 Task: Explore the satellite view of the San Andreas Fault in California.
Action: Mouse moved to (117, 112)
Screenshot: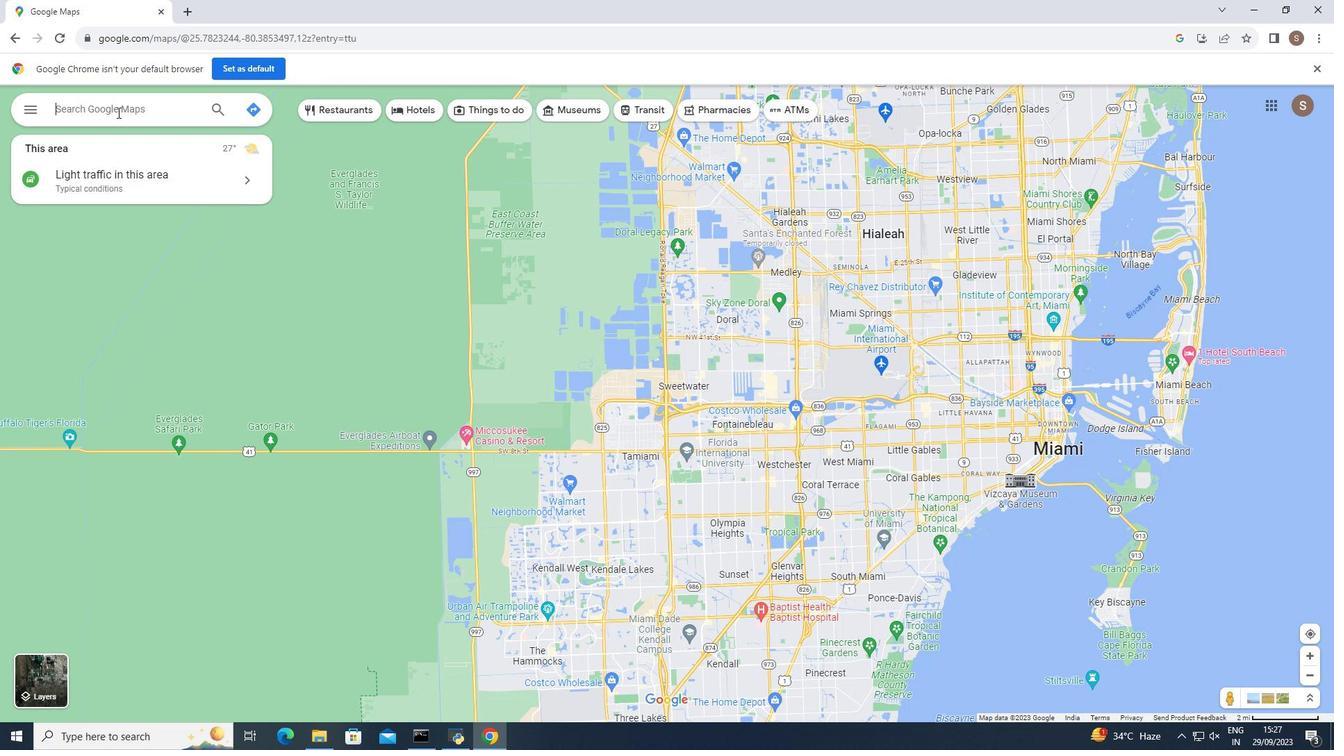 
Action: Mouse pressed left at (117, 112)
Screenshot: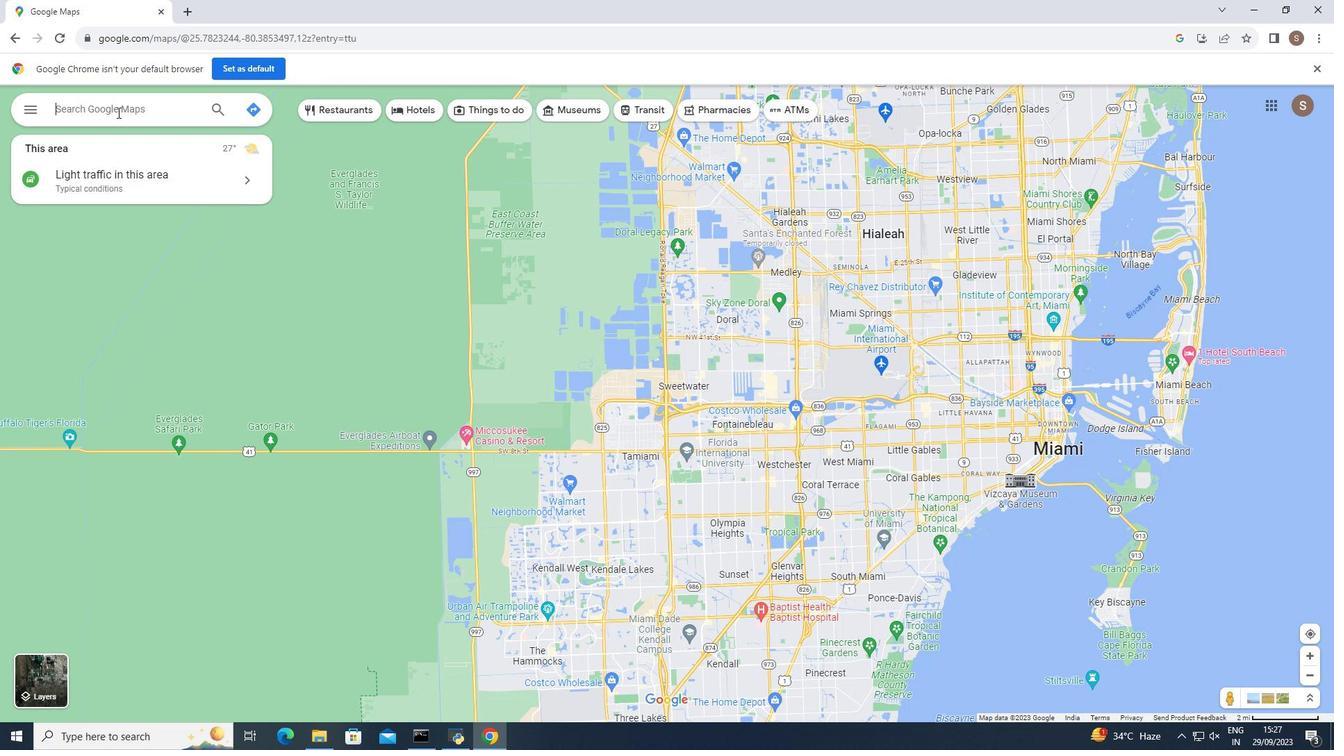 
Action: Mouse moved to (118, 112)
Screenshot: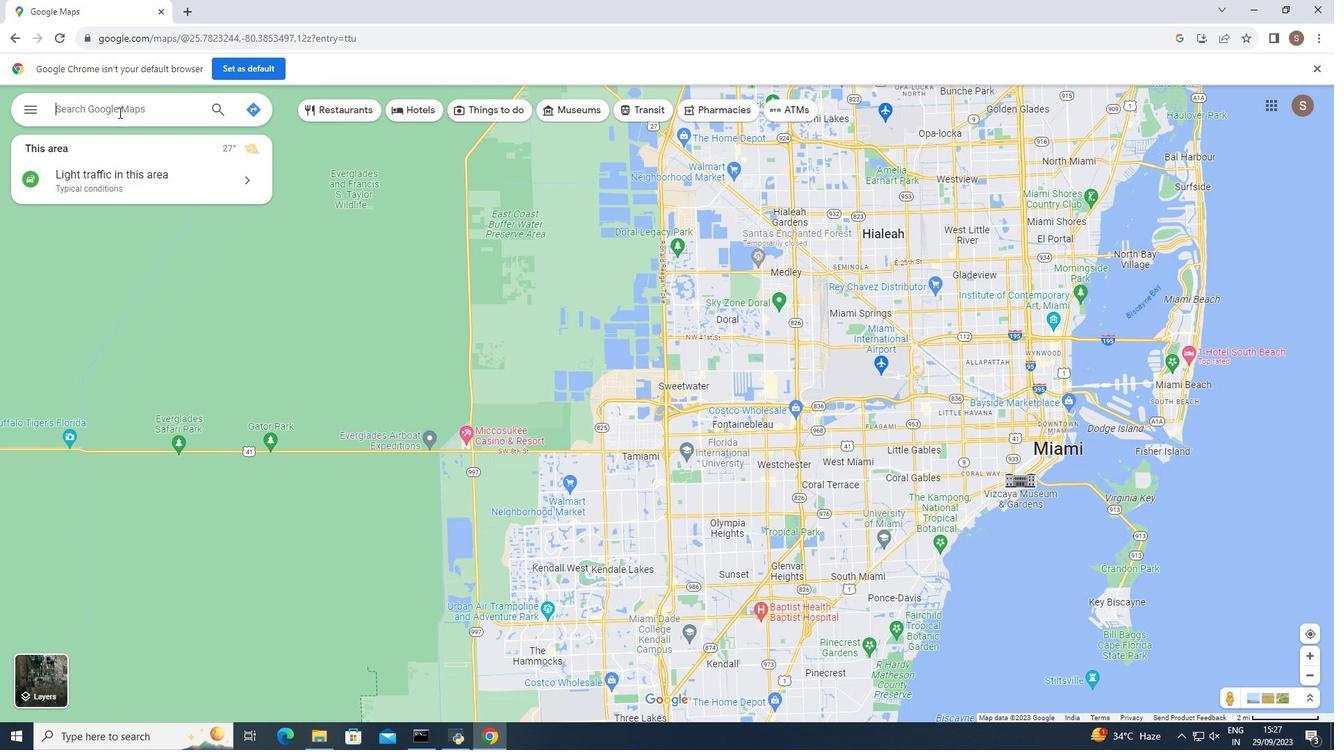 
Action: Key pressed california
Screenshot: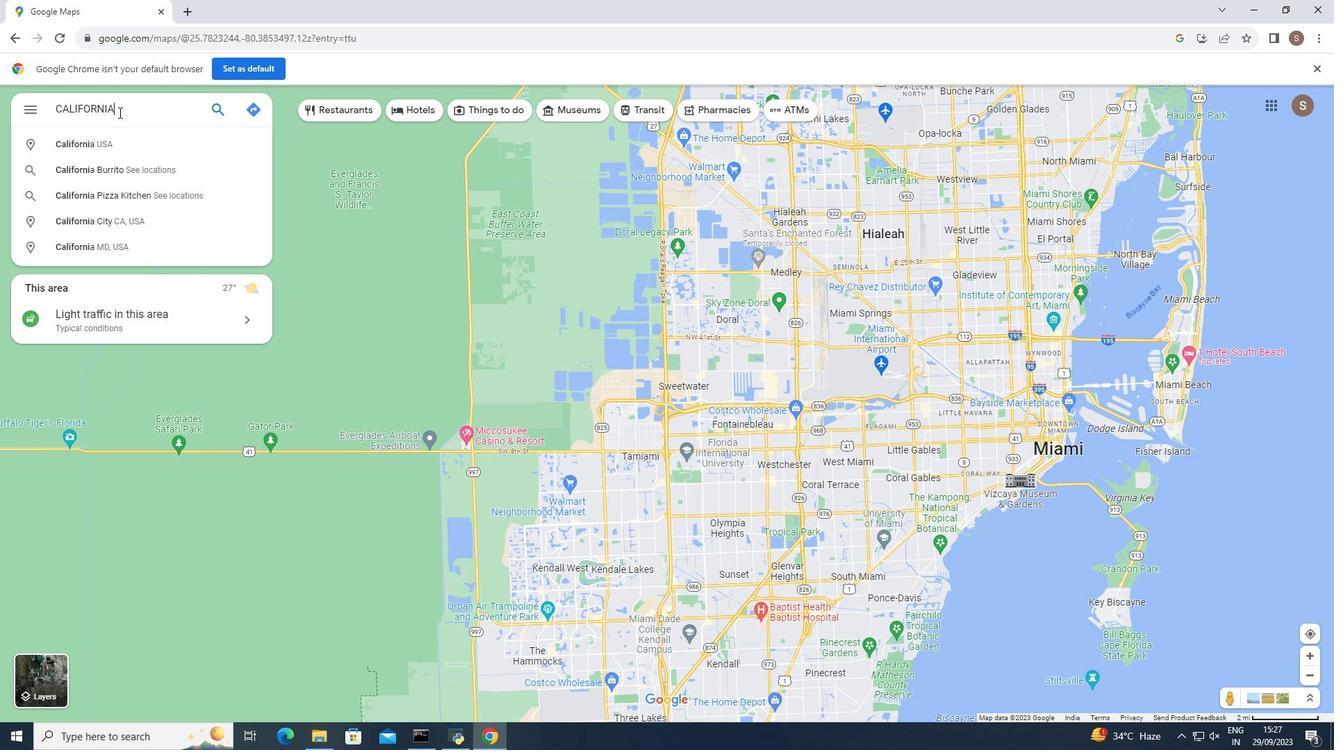 
Action: Mouse moved to (100, 143)
Screenshot: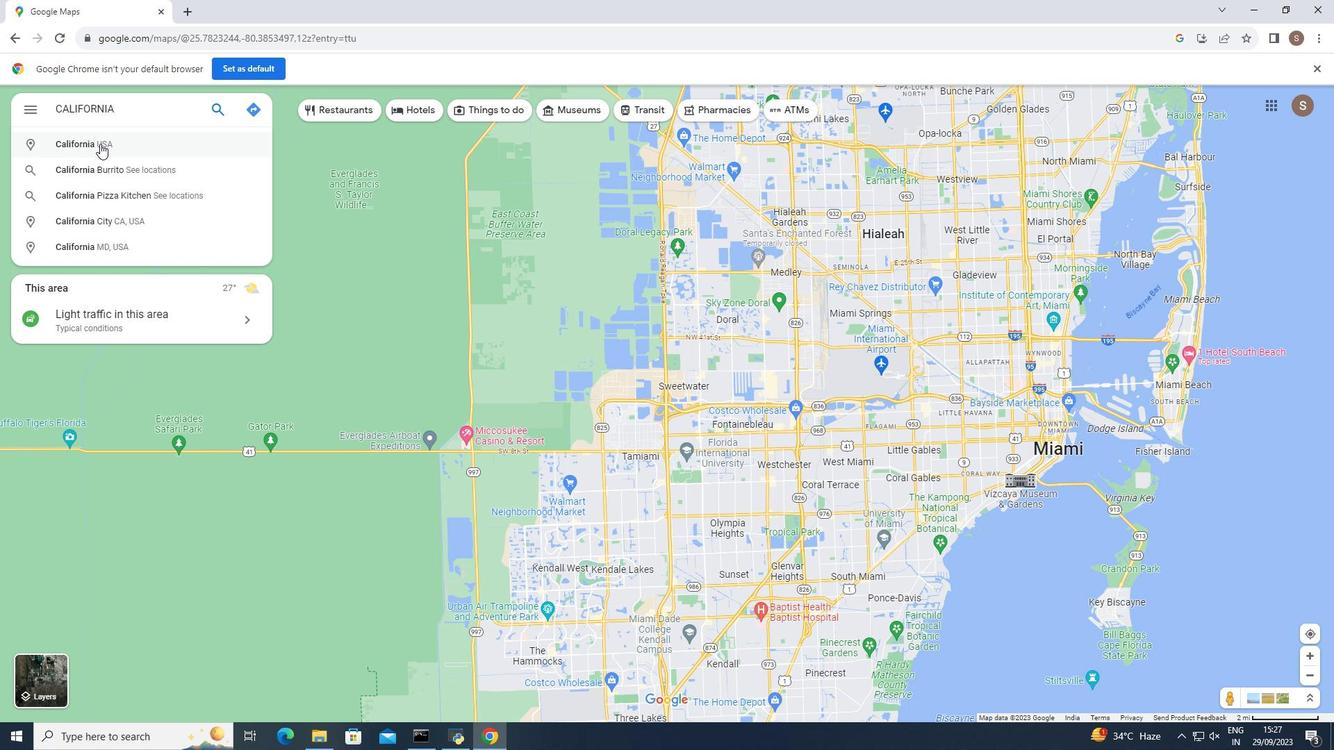 
Action: Mouse pressed left at (100, 143)
Screenshot: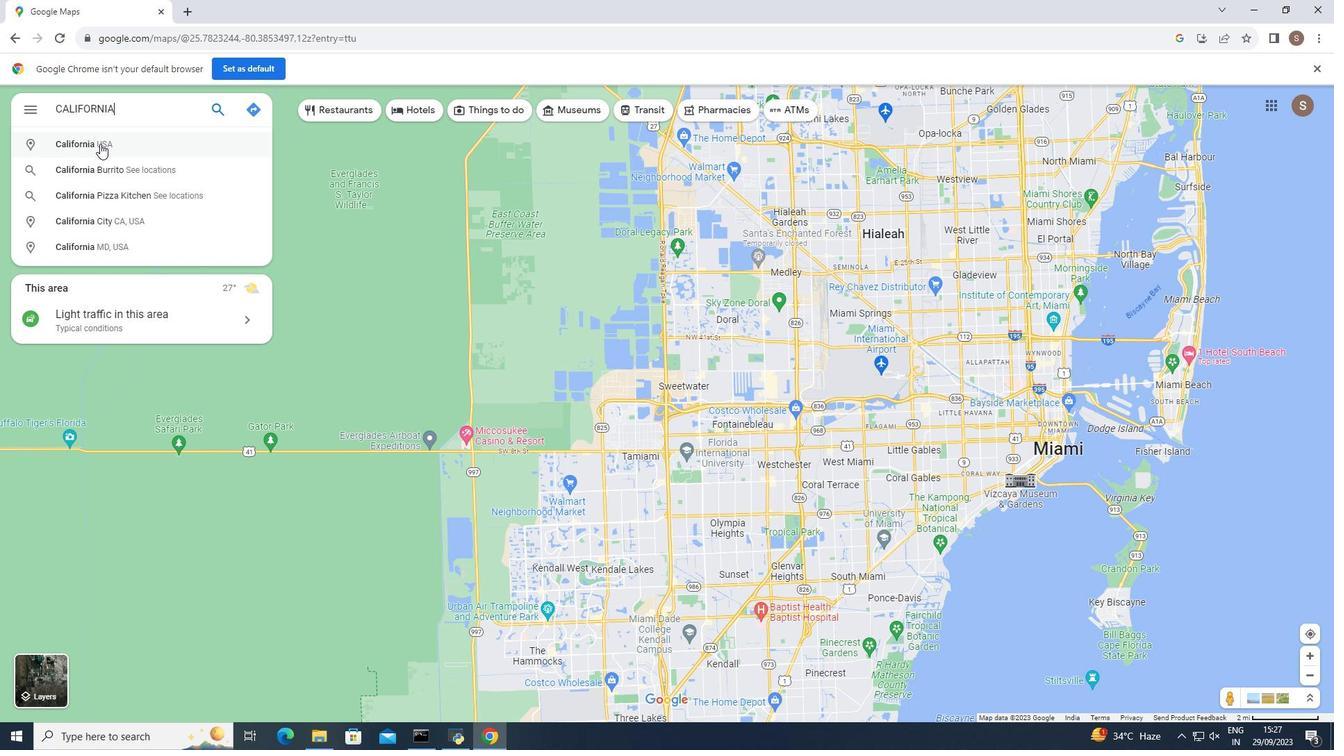 
Action: Mouse moved to (59, 107)
Screenshot: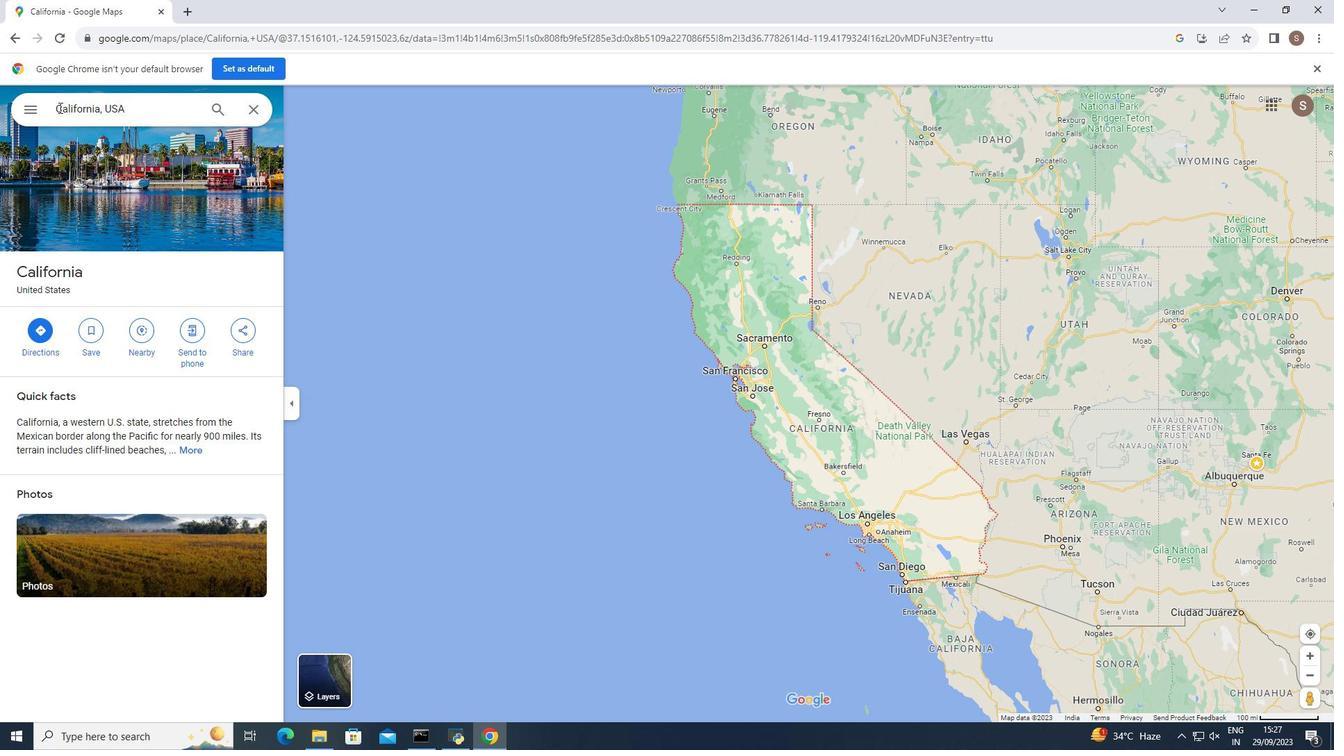 
Action: Mouse pressed left at (59, 107)
Screenshot: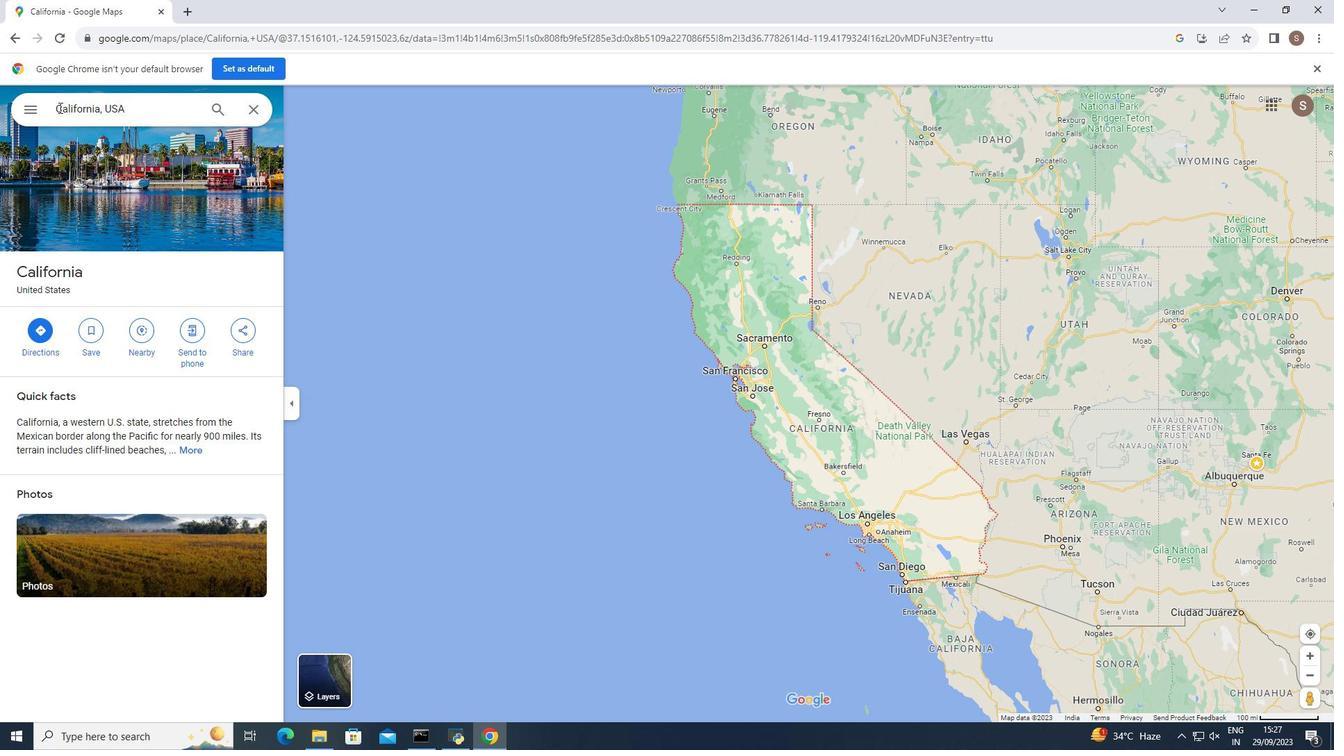 
Action: Mouse moved to (59, 111)
Screenshot: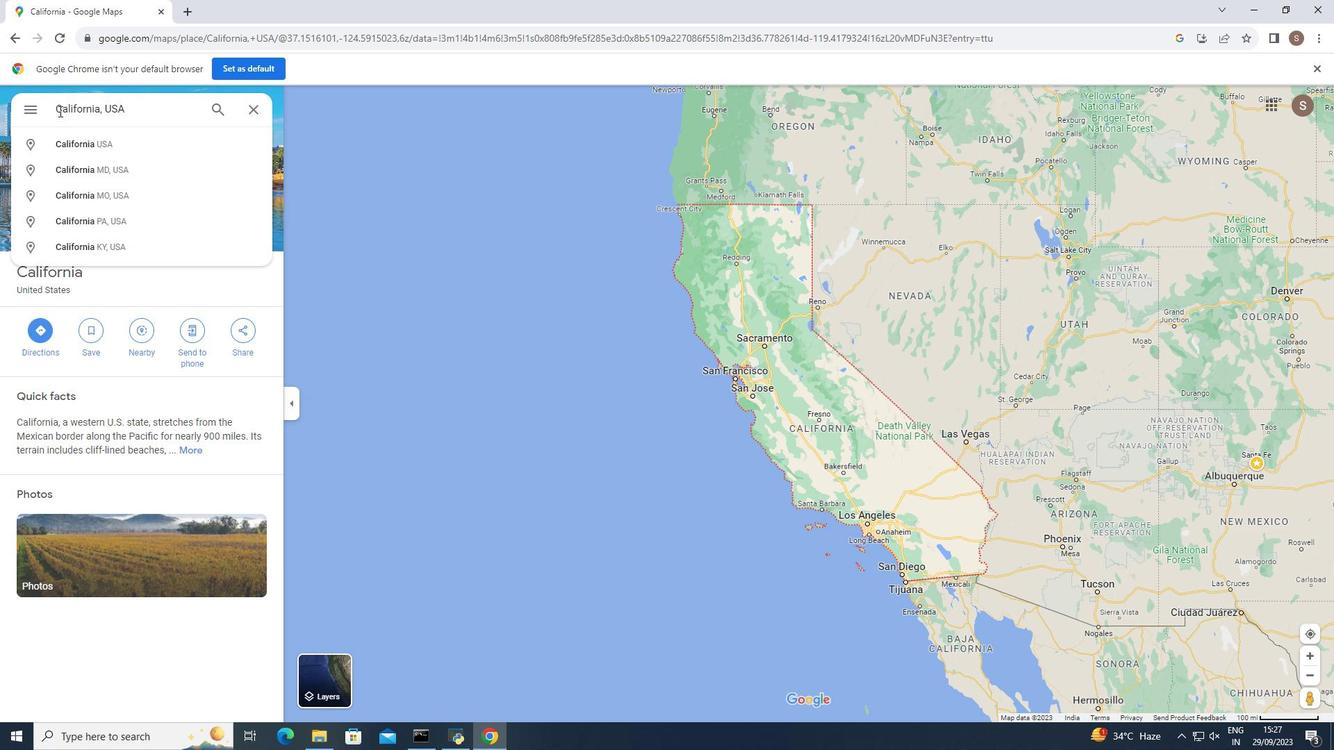 
Action: Key pressed <Key.left><Key.space>san<Key.space>andreas<Key.space>fault<Key.space>in<Key.space>
Screenshot: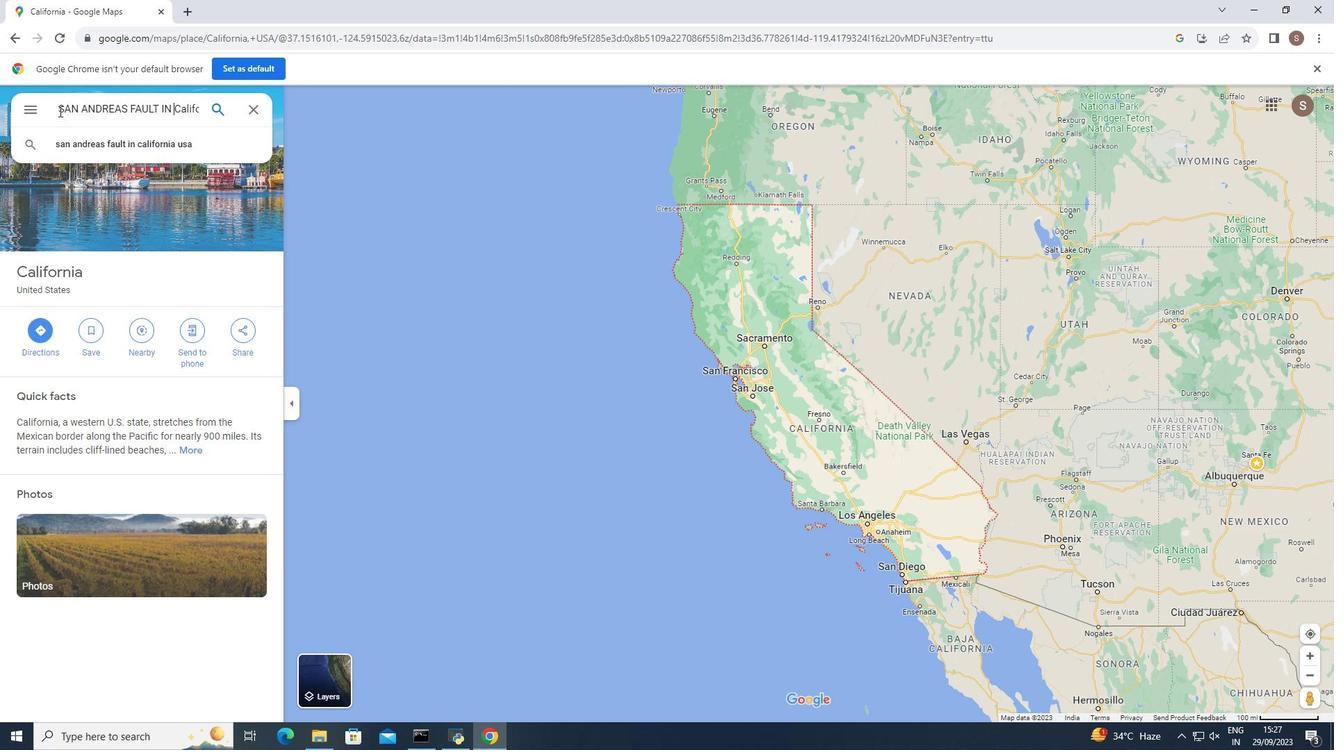 
Action: Mouse moved to (216, 106)
Screenshot: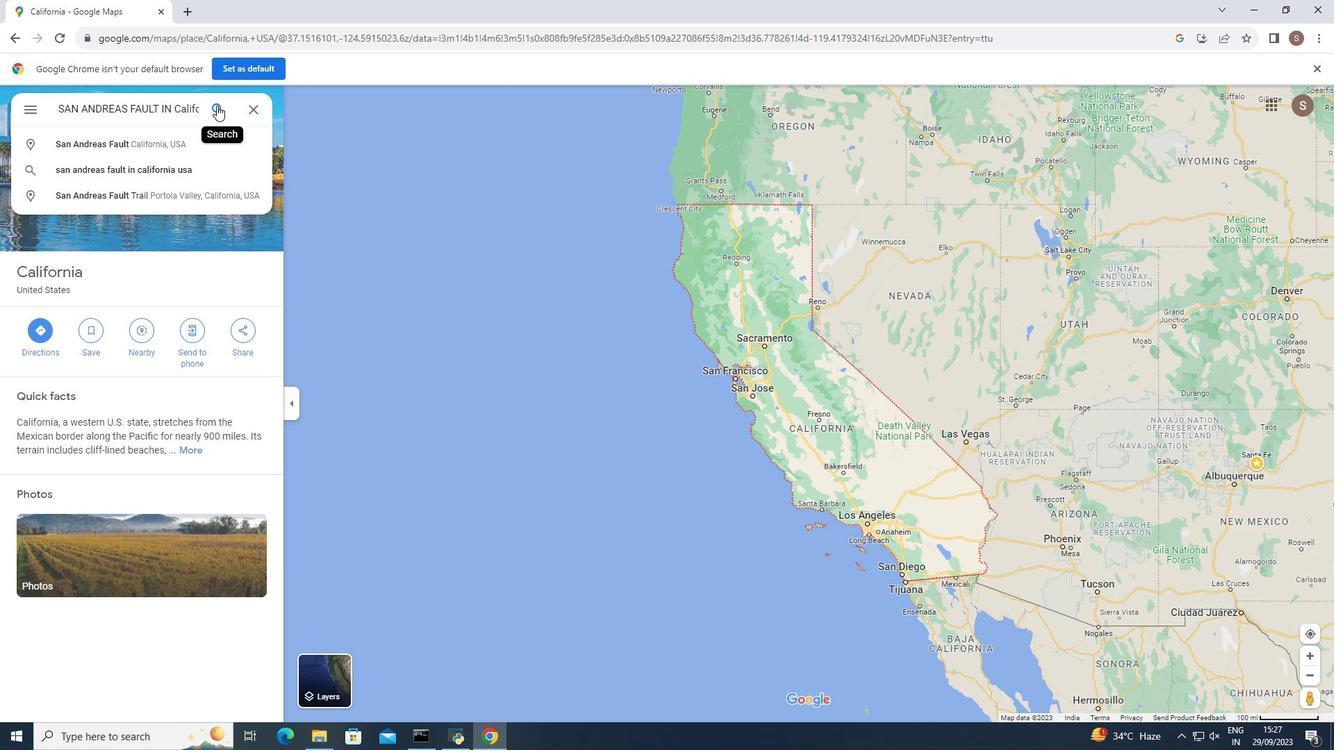 
Action: Mouse pressed left at (216, 106)
Screenshot: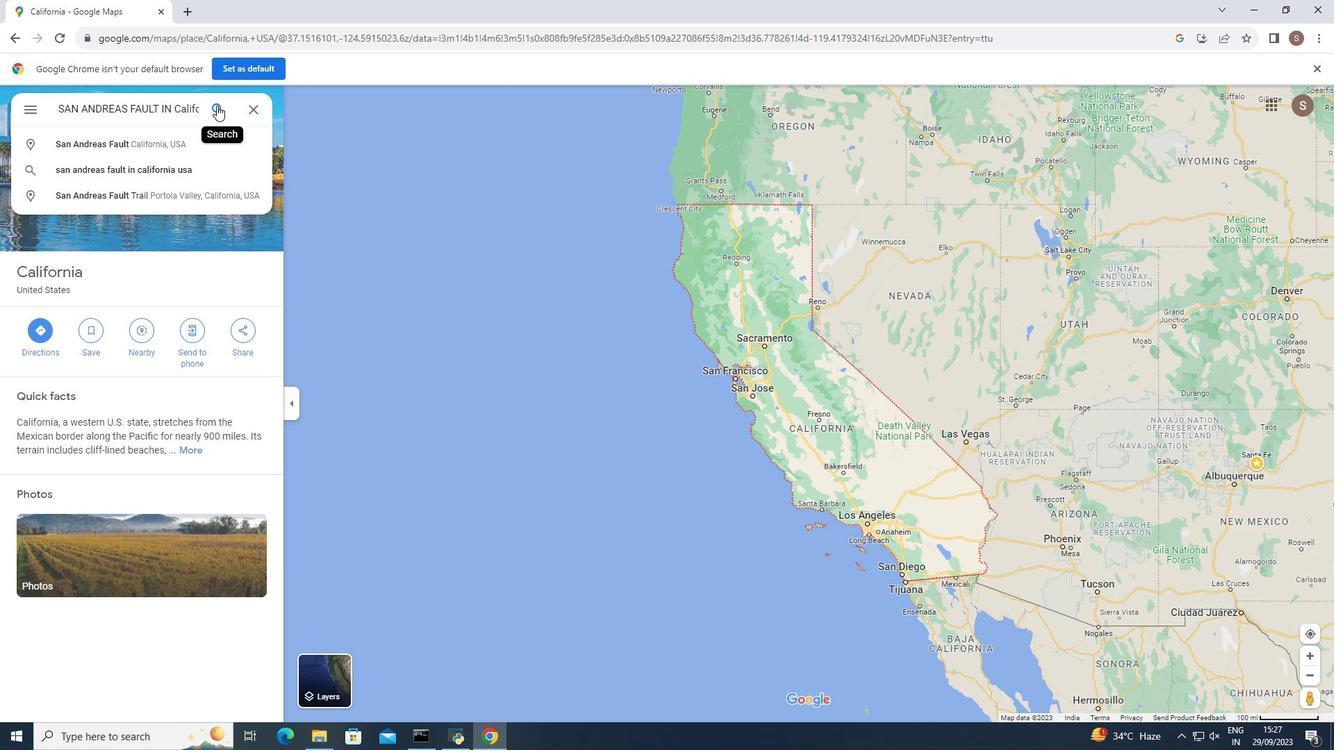 
Action: Mouse moved to (321, 677)
Screenshot: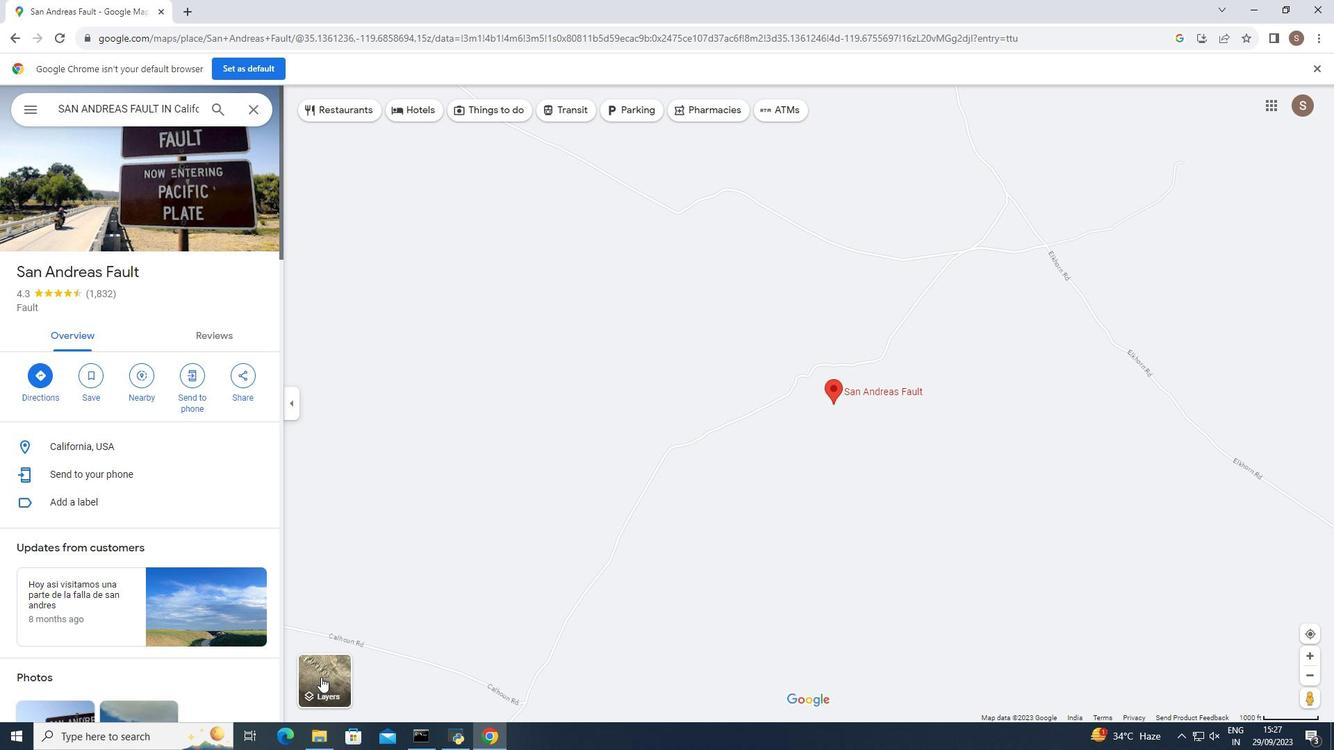 
Action: Mouse pressed left at (321, 677)
Screenshot: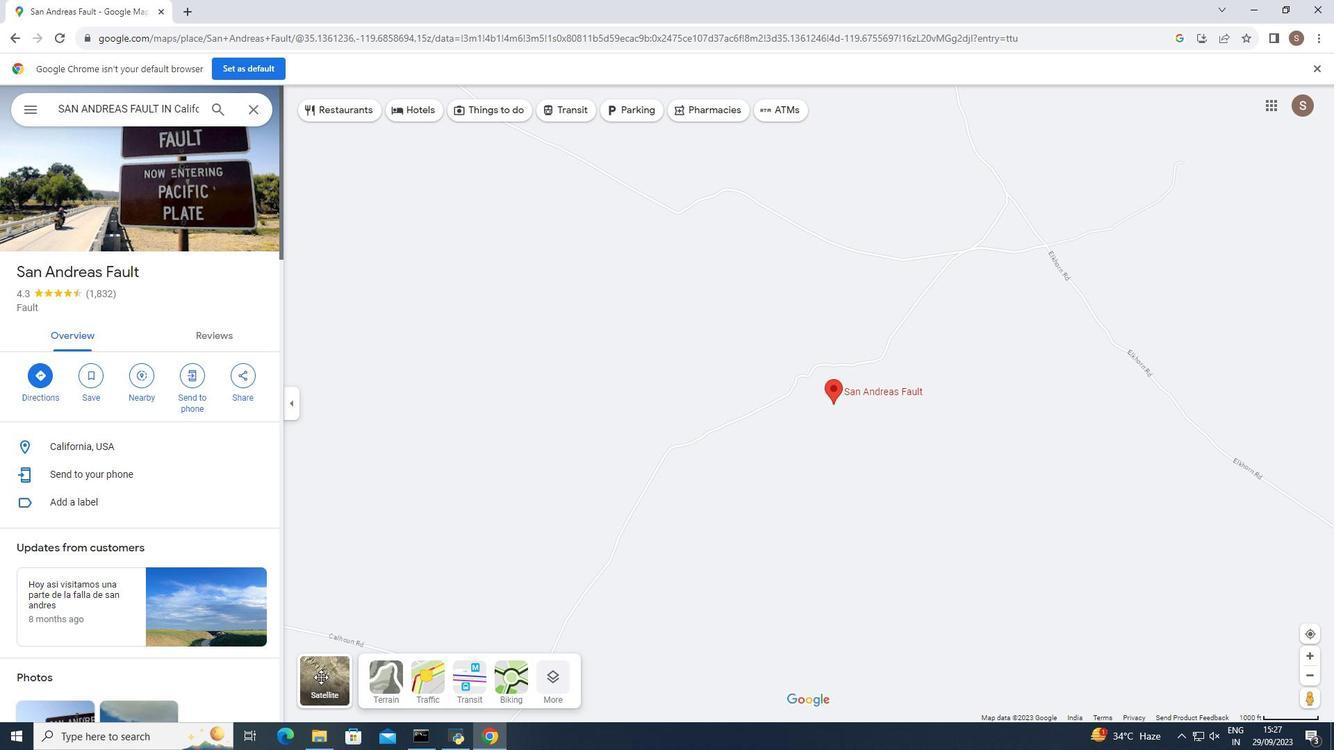 
Action: Mouse moved to (549, 673)
Screenshot: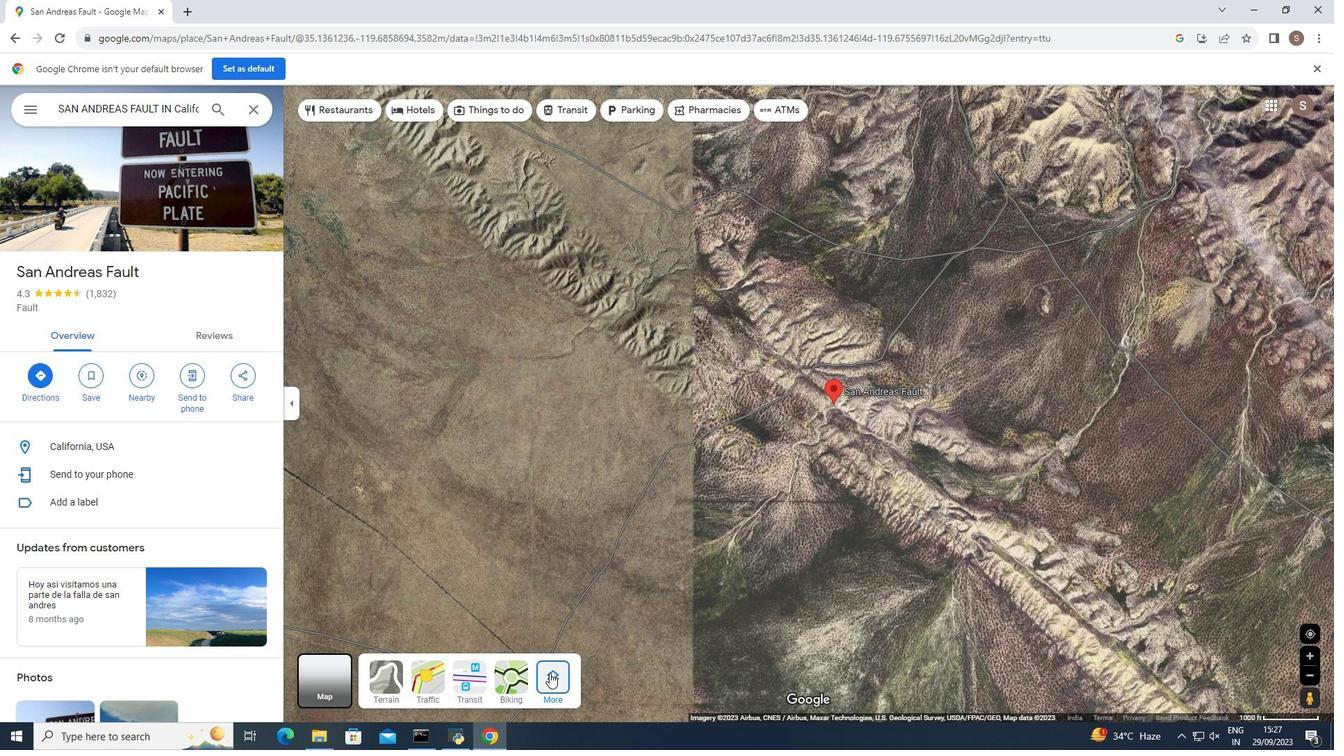 
Action: Mouse pressed left at (549, 673)
Screenshot: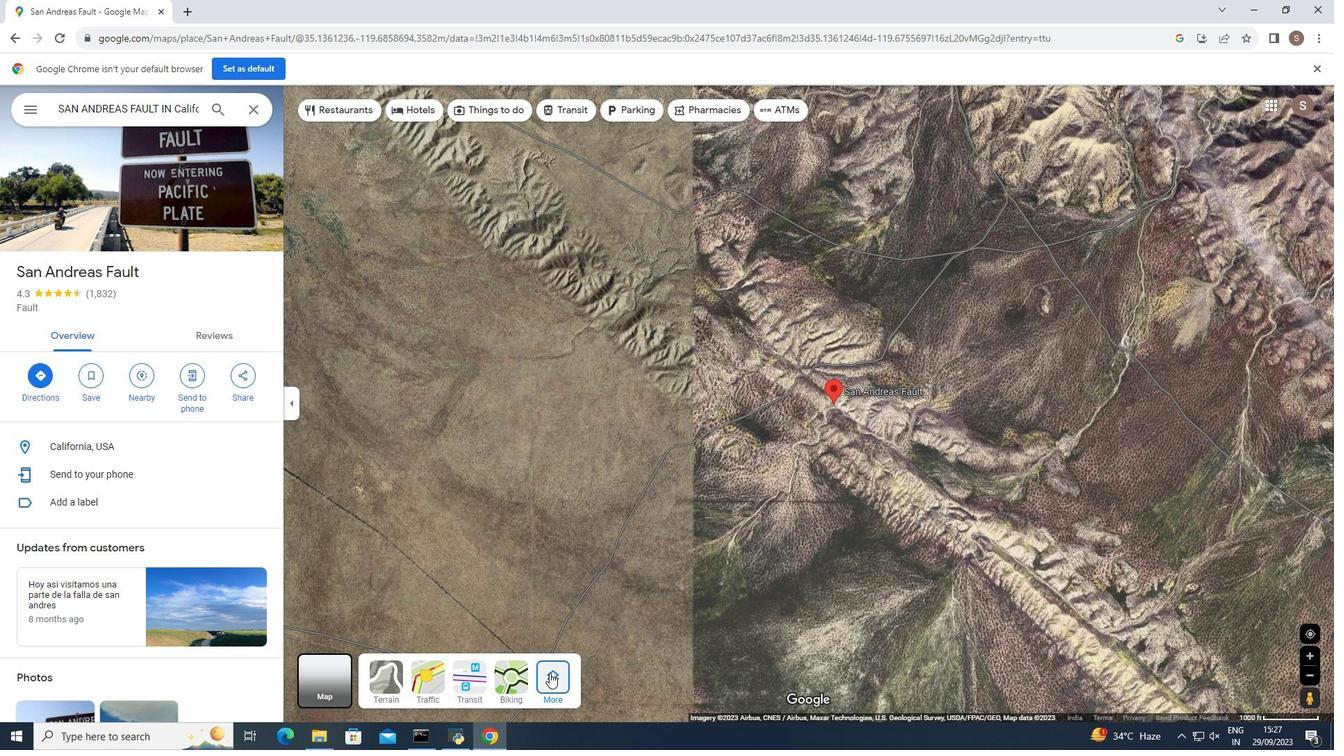 
Action: Mouse moved to (421, 636)
Screenshot: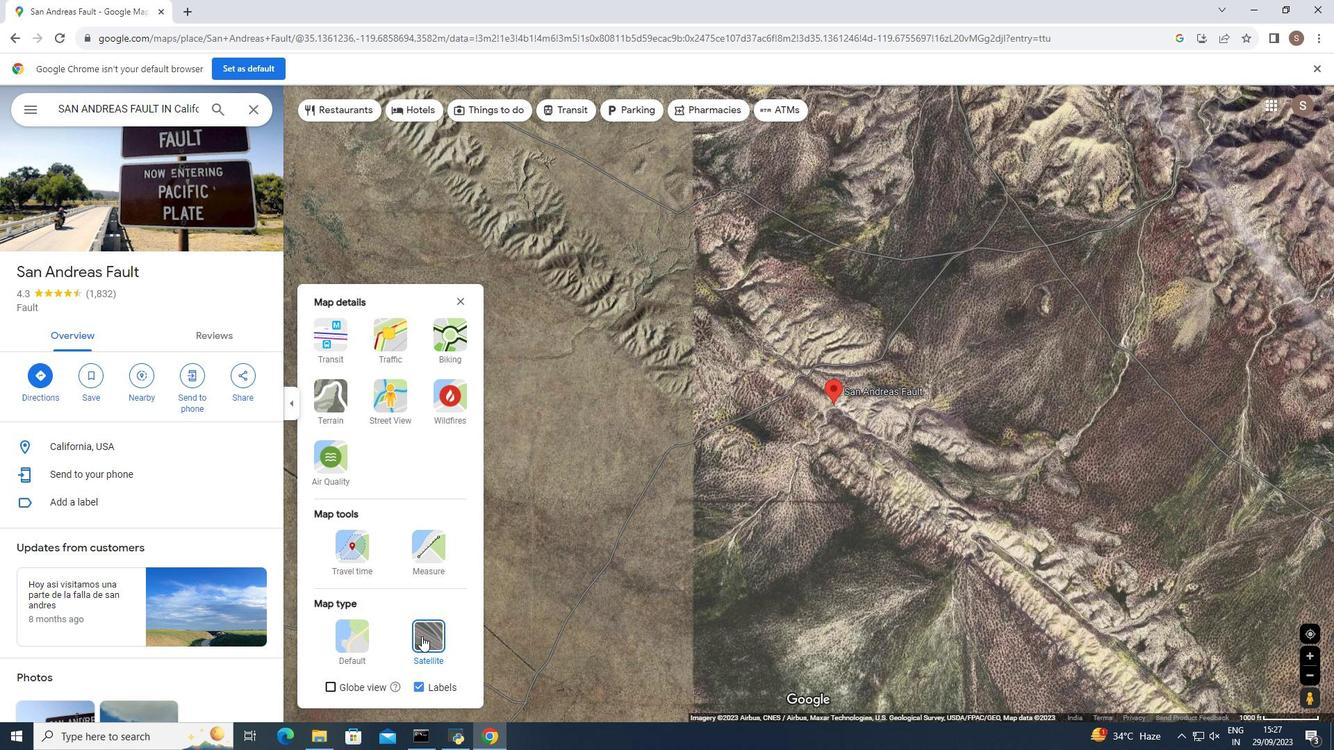 
Action: Mouse pressed left at (421, 636)
Screenshot: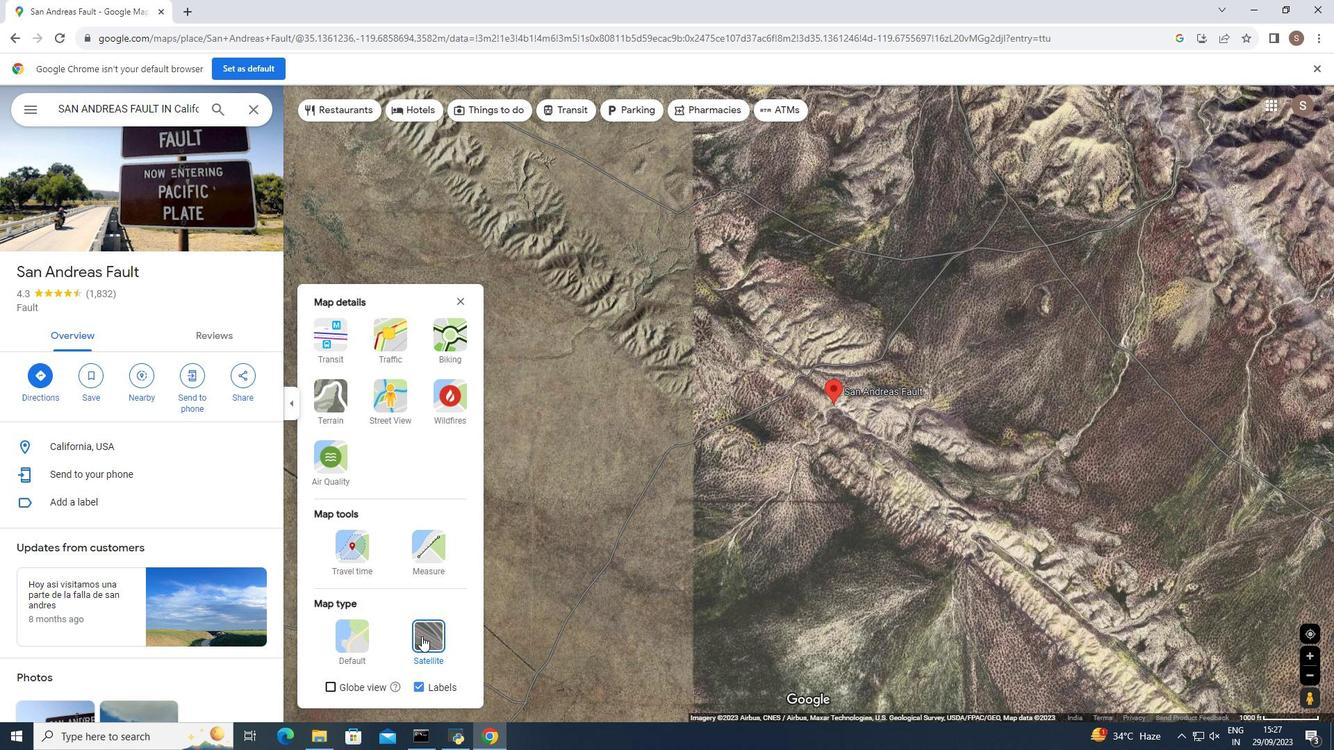 
Action: Mouse moved to (427, 636)
Screenshot: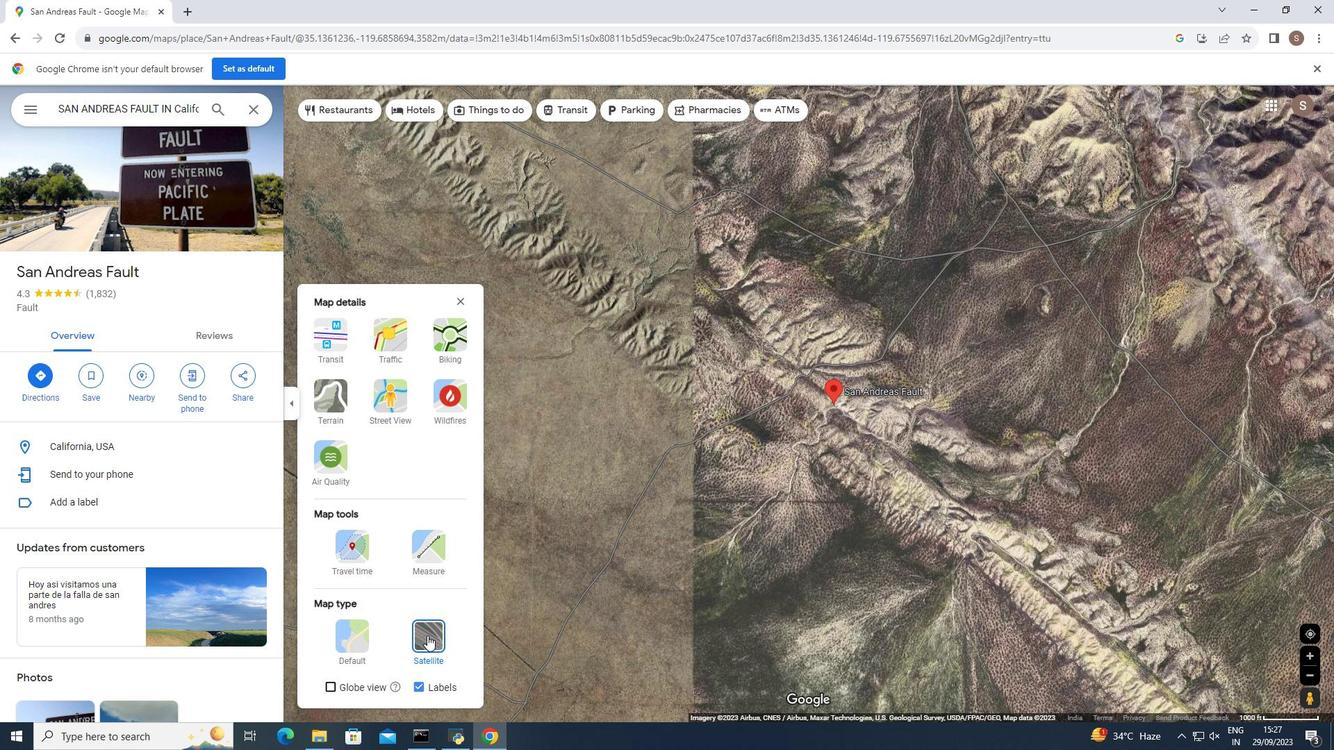 
Action: Mouse pressed left at (427, 636)
Screenshot: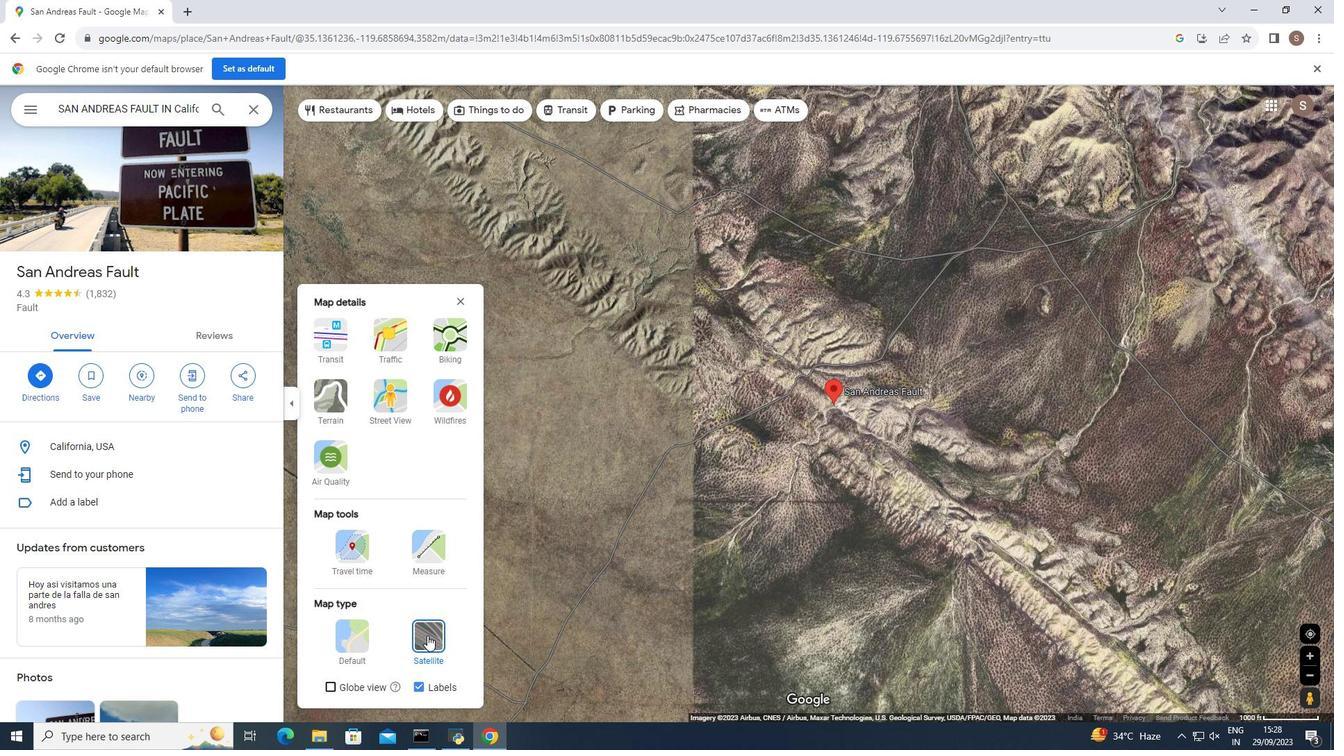 
Action: Mouse moved to (459, 298)
Screenshot: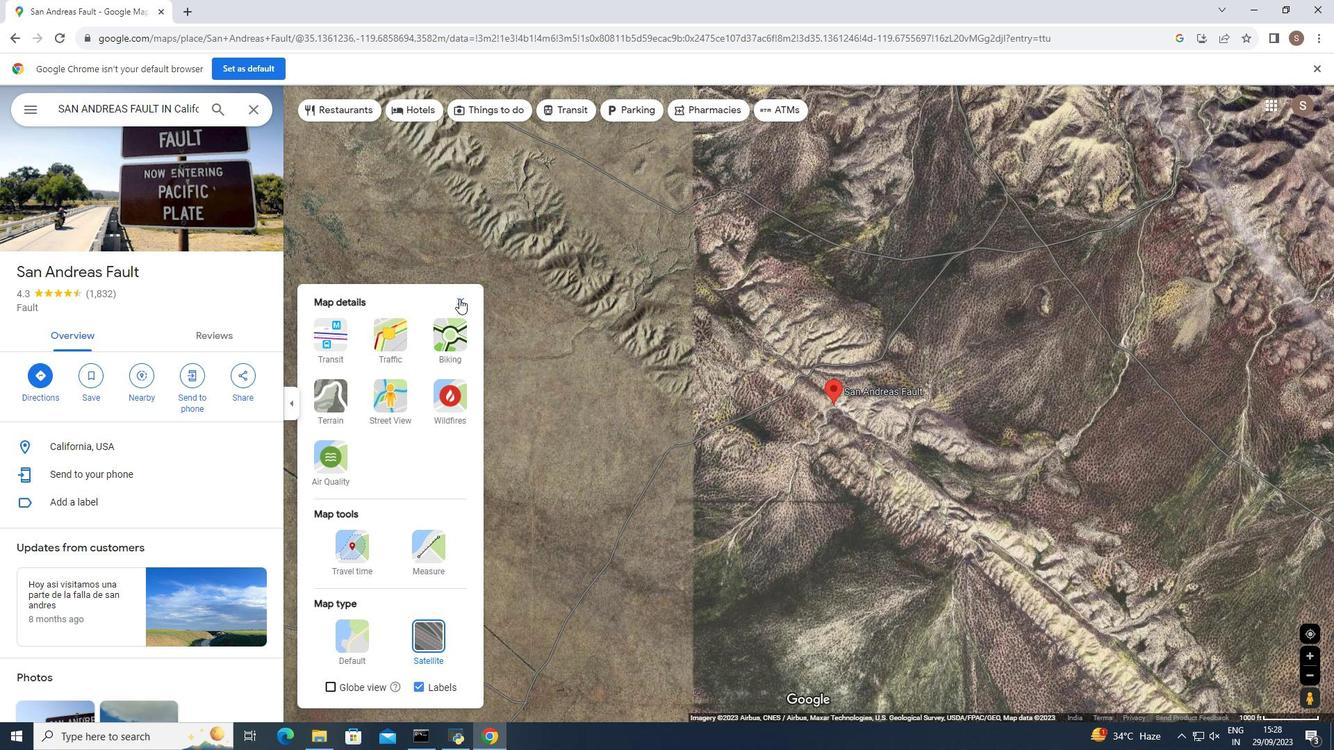 
Action: Mouse pressed left at (459, 298)
Screenshot: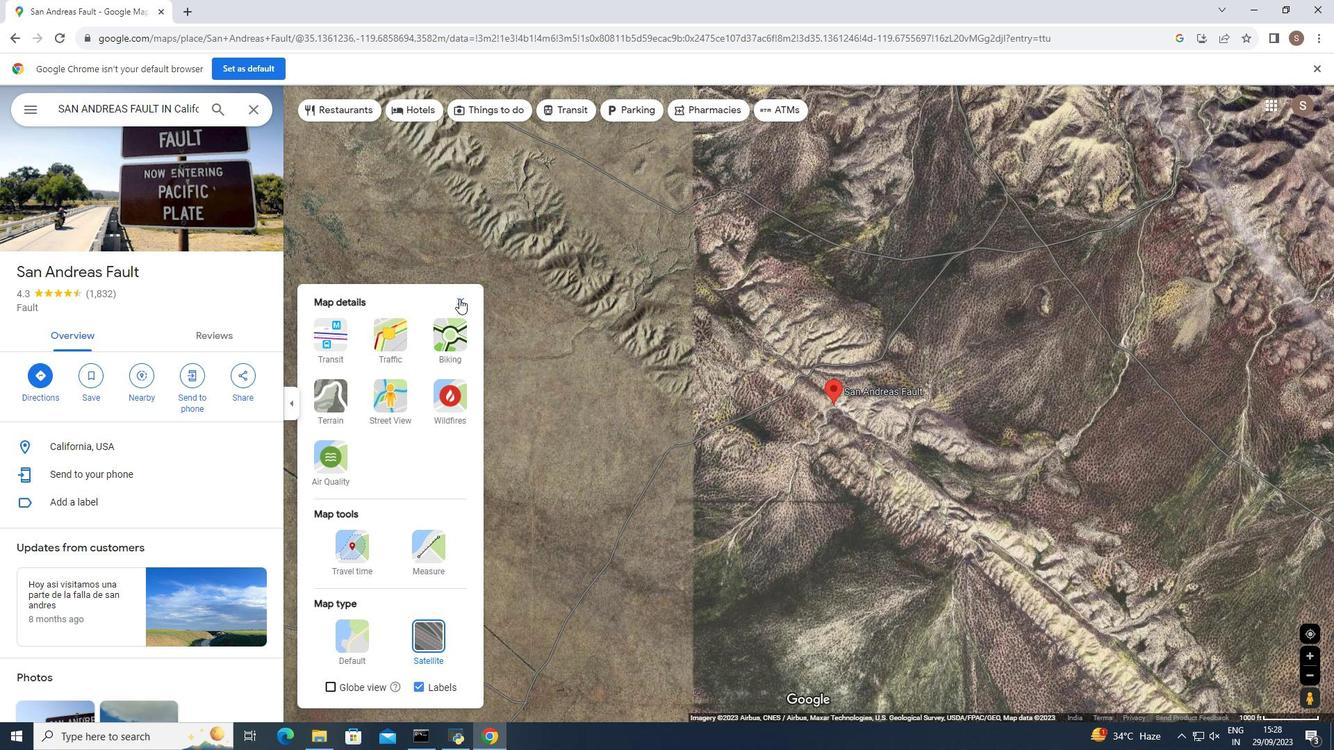 
Action: Mouse moved to (855, 422)
Screenshot: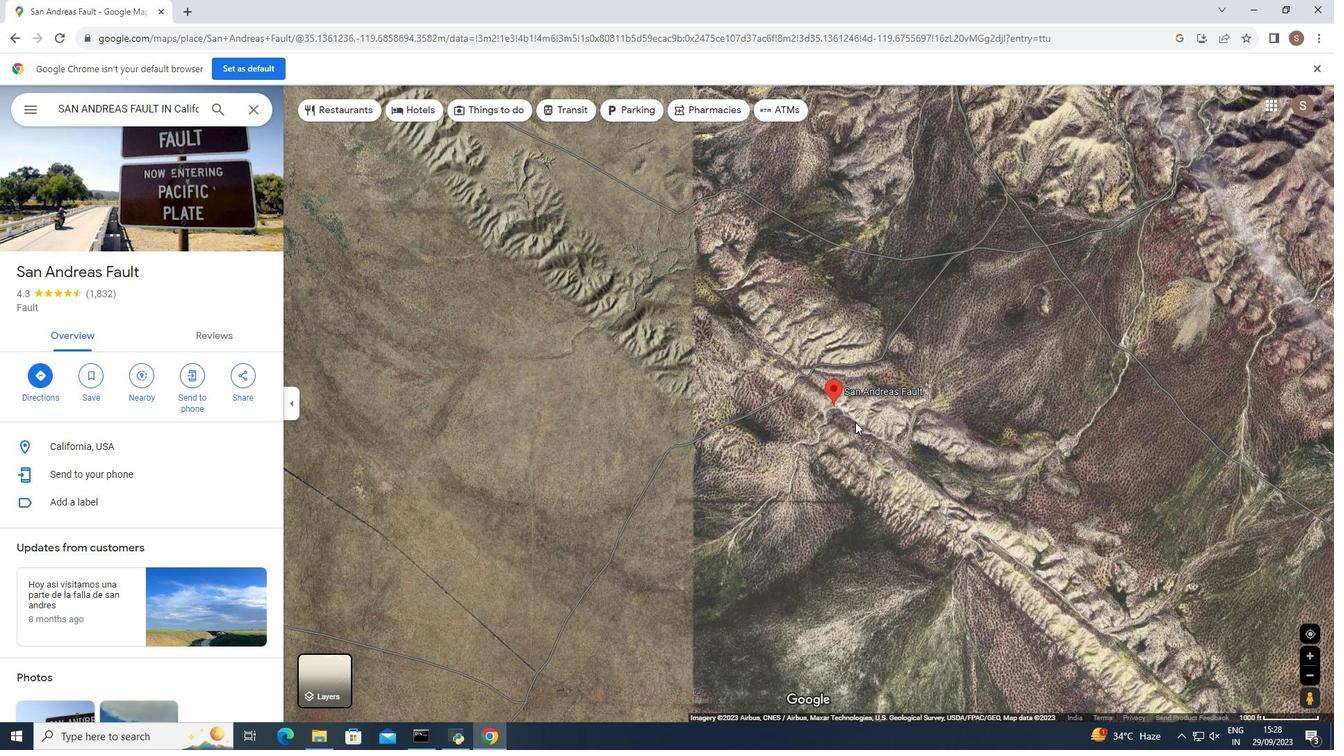 
Action: Mouse scrolled (855, 423) with delta (0, 0)
Screenshot: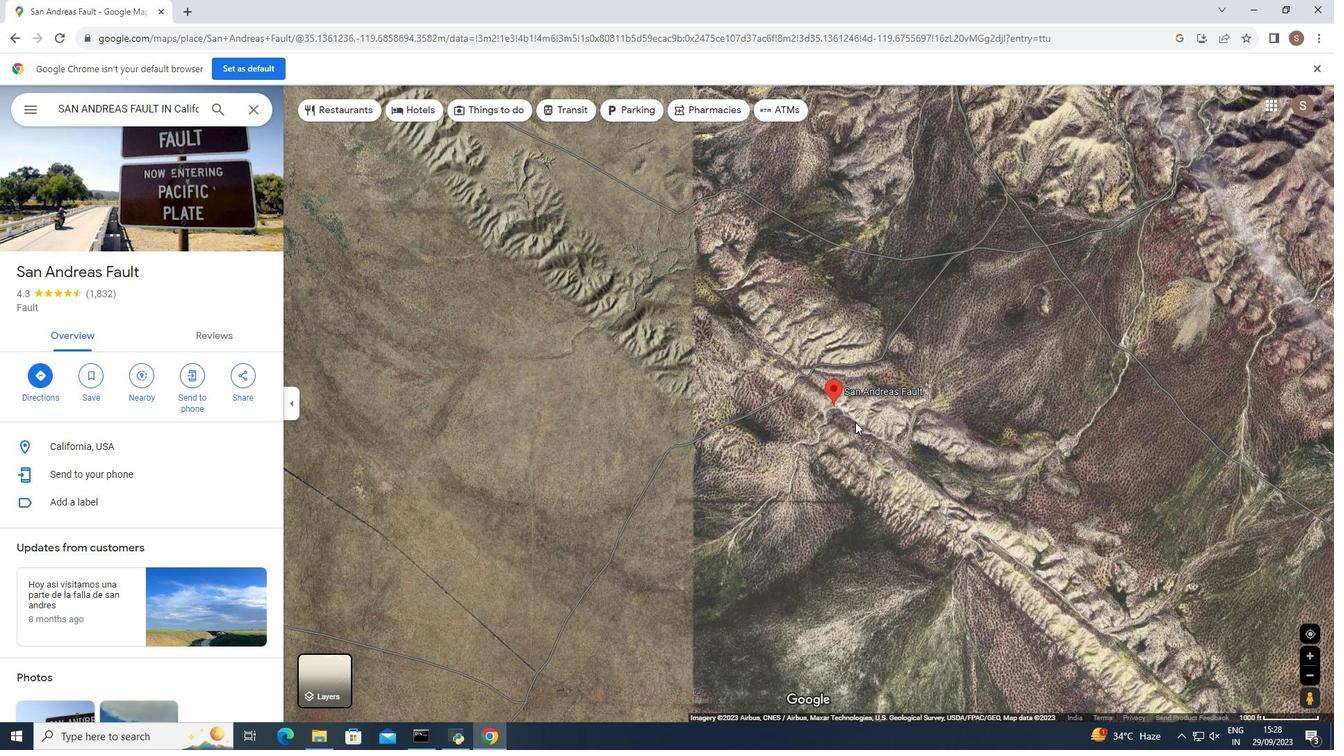 
Action: Mouse scrolled (855, 423) with delta (0, 0)
Screenshot: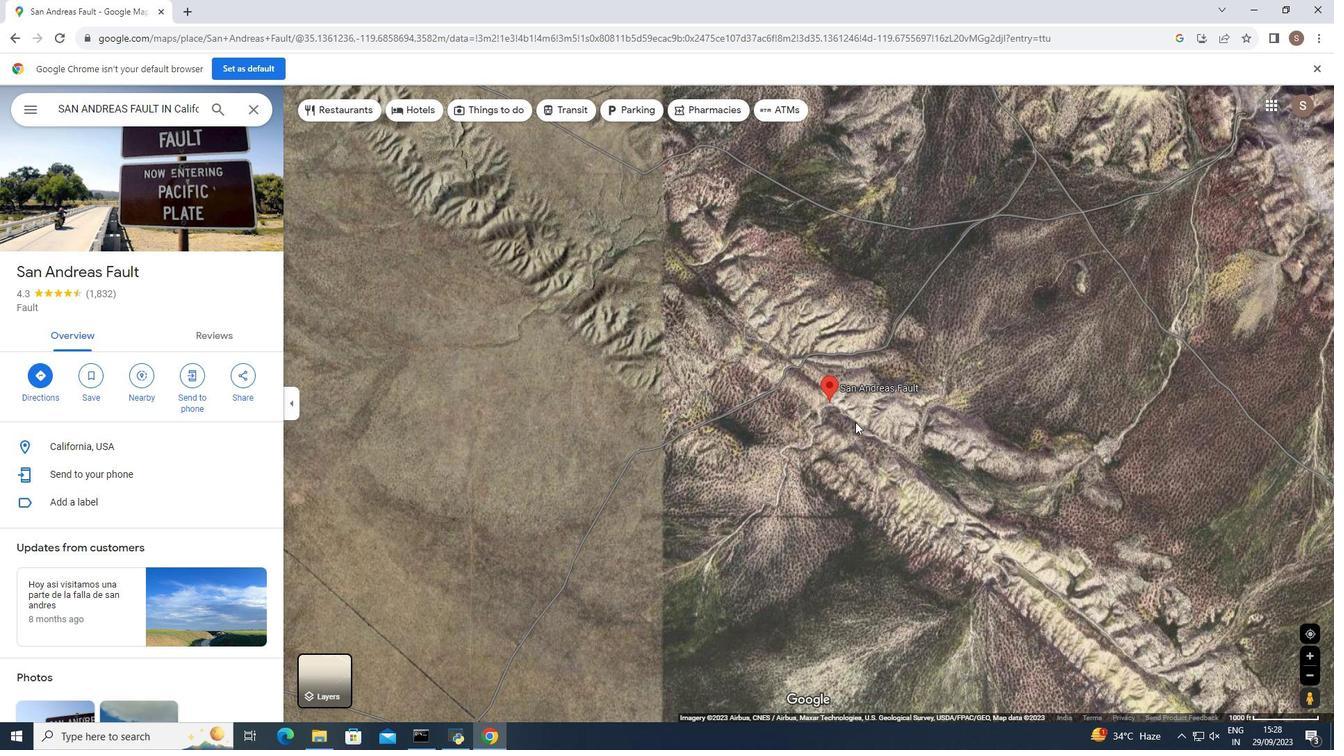 
Action: Mouse moved to (855, 421)
Screenshot: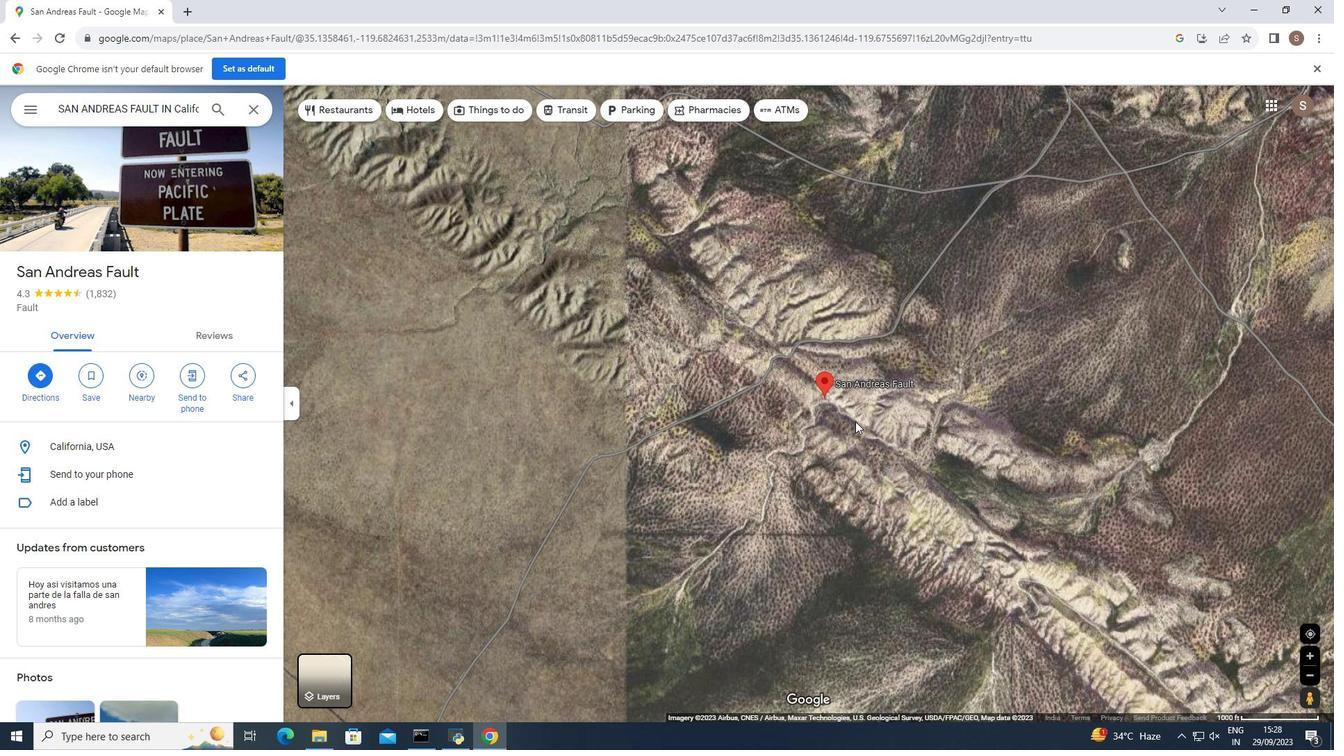 
Action: Mouse scrolled (855, 422) with delta (0, 0)
Screenshot: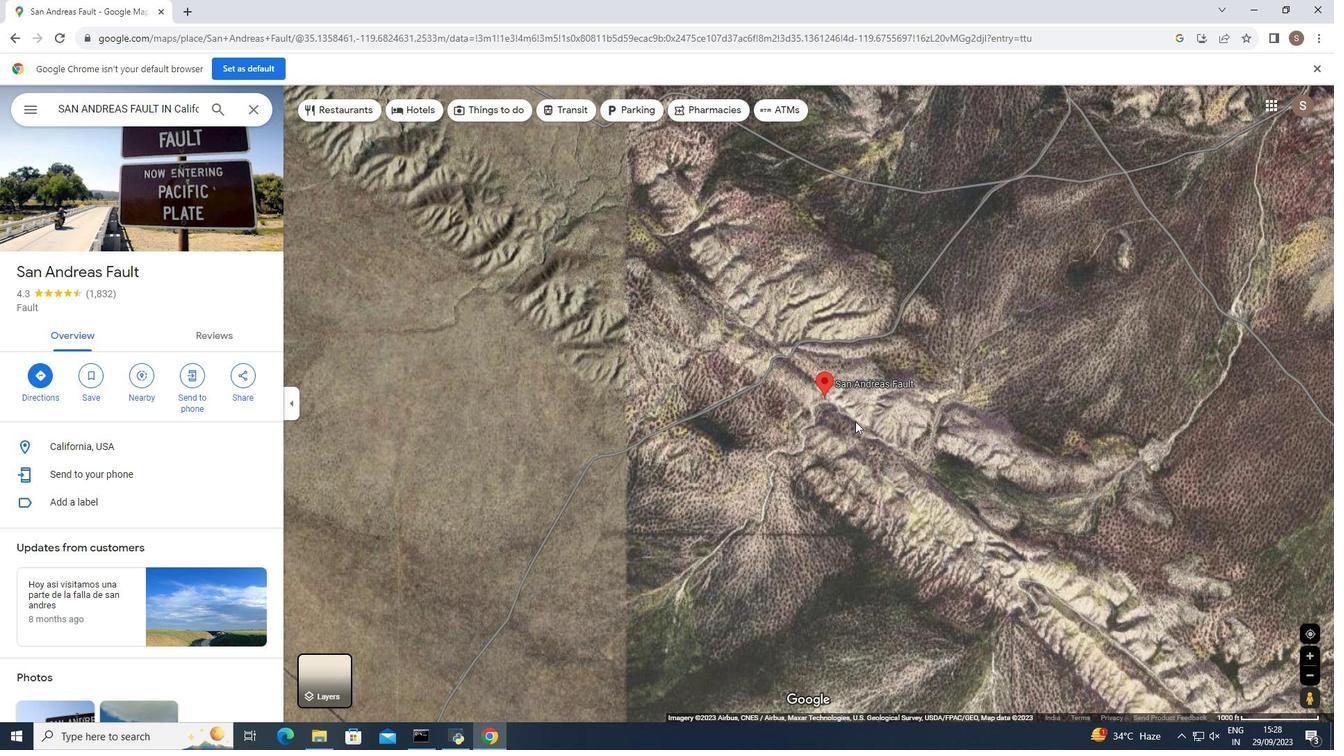 
Action: Mouse scrolled (855, 422) with delta (0, 0)
Screenshot: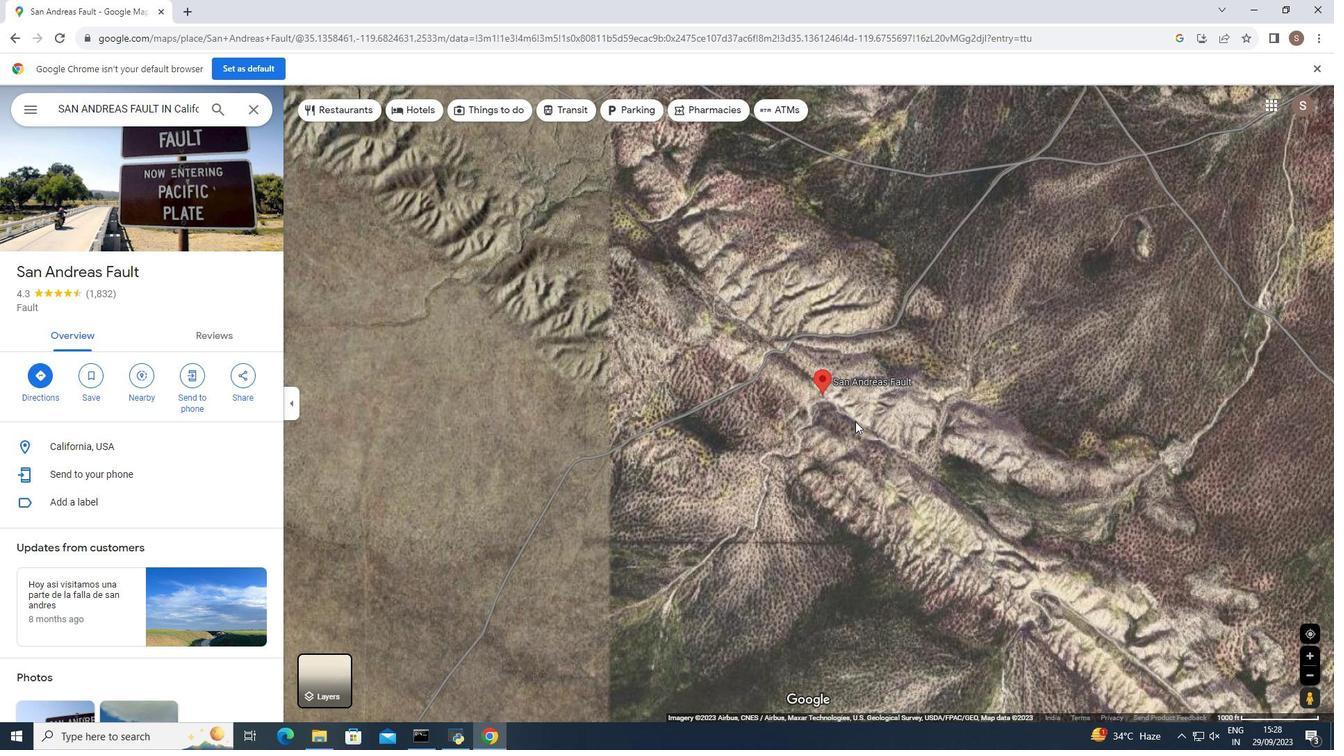 
Action: Mouse scrolled (855, 422) with delta (0, 0)
Screenshot: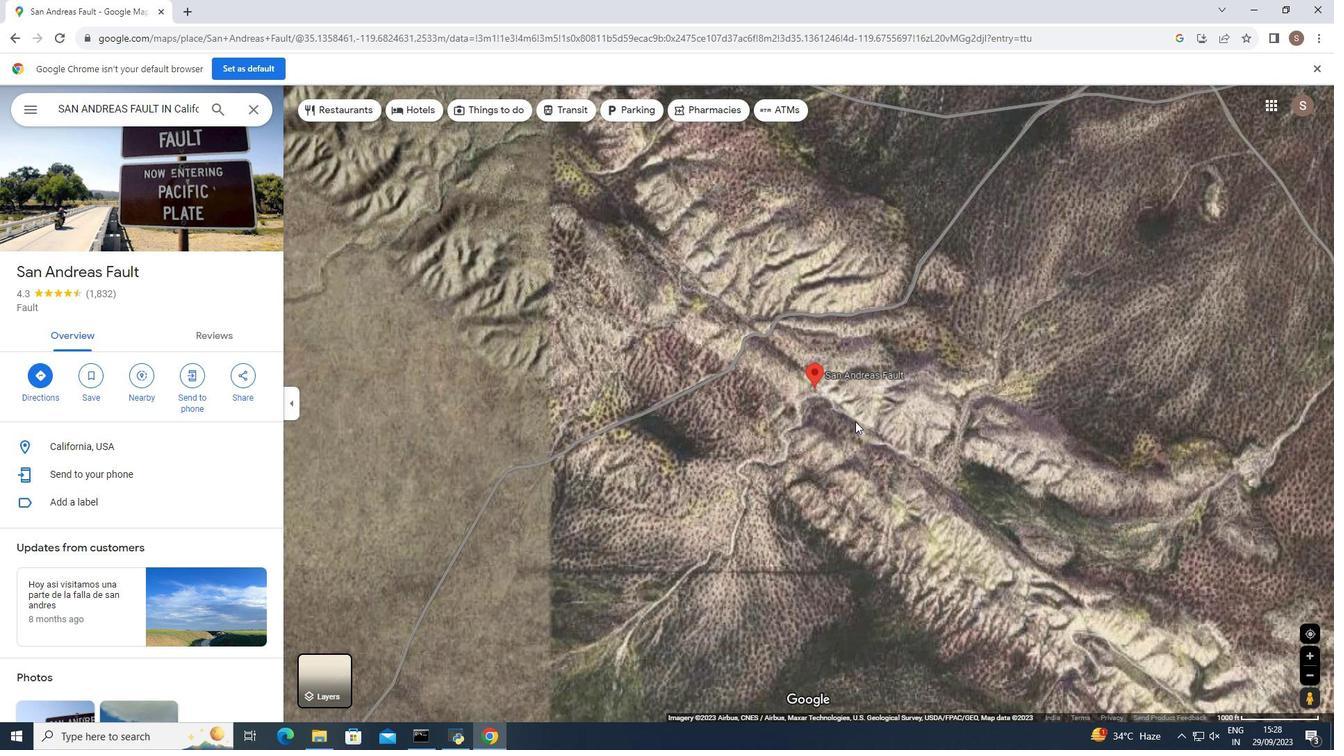 
Action: Mouse moved to (857, 404)
Screenshot: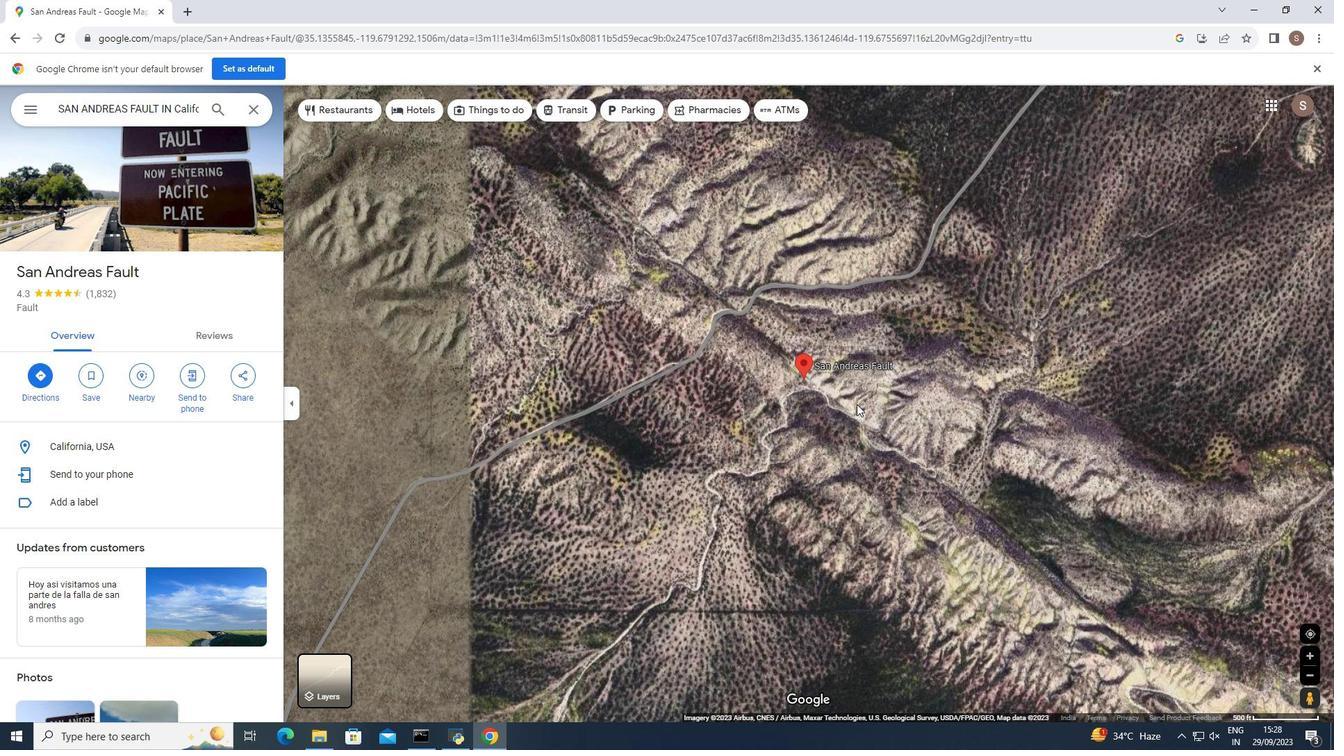 
Action: Mouse scrolled (857, 405) with delta (0, 0)
Screenshot: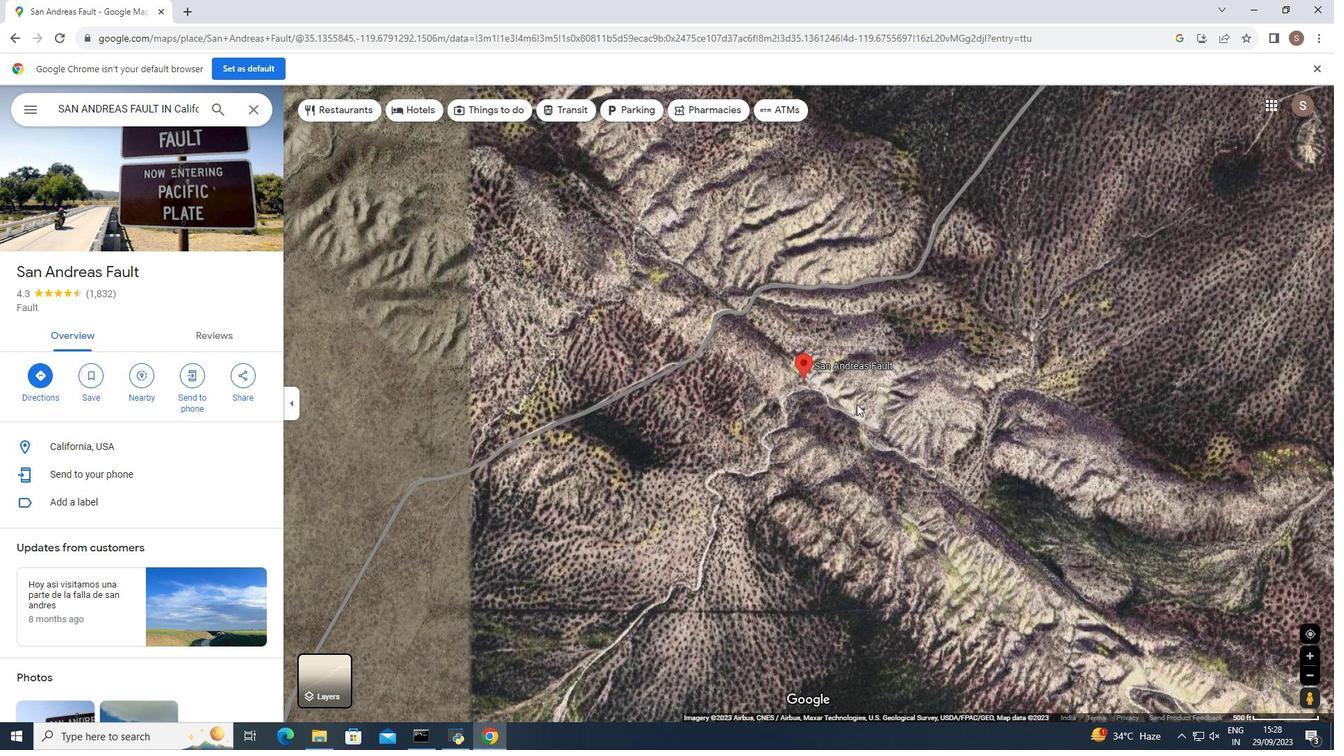 
Action: Mouse scrolled (857, 405) with delta (0, 0)
Screenshot: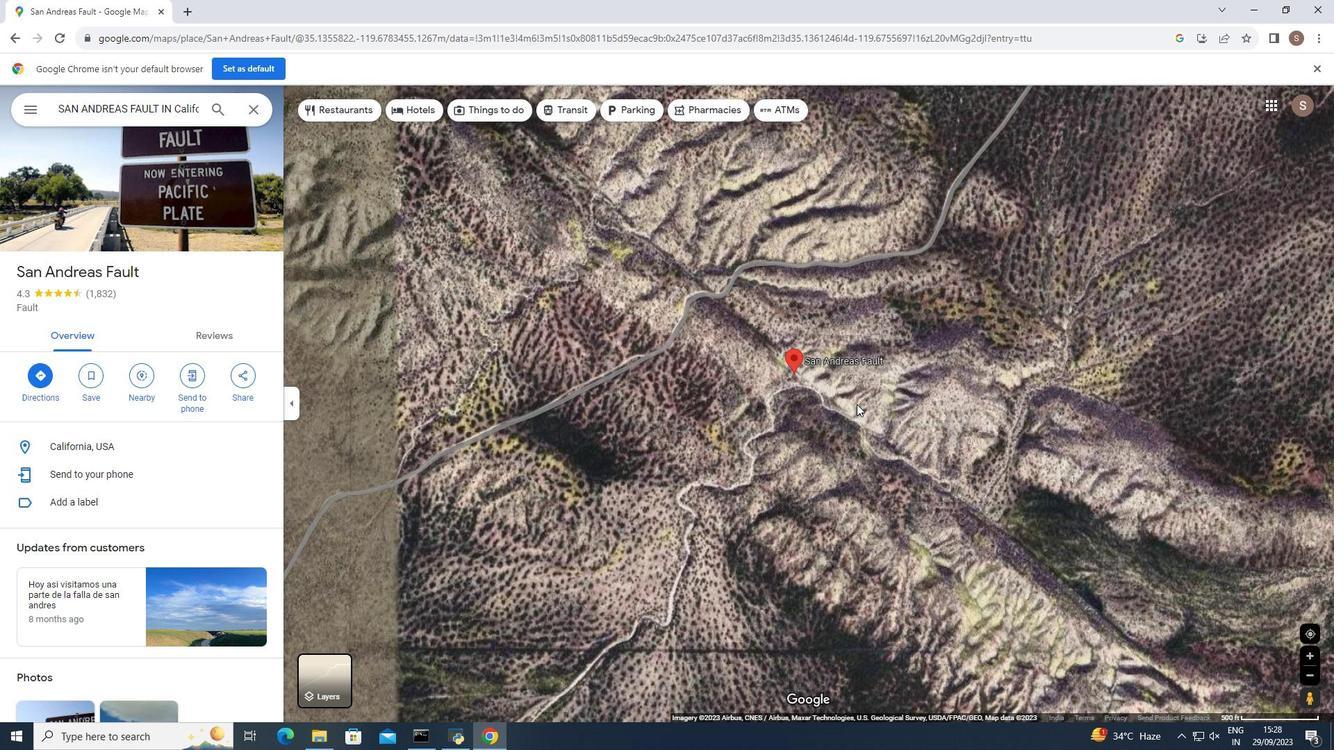 
Action: Mouse moved to (857, 403)
Screenshot: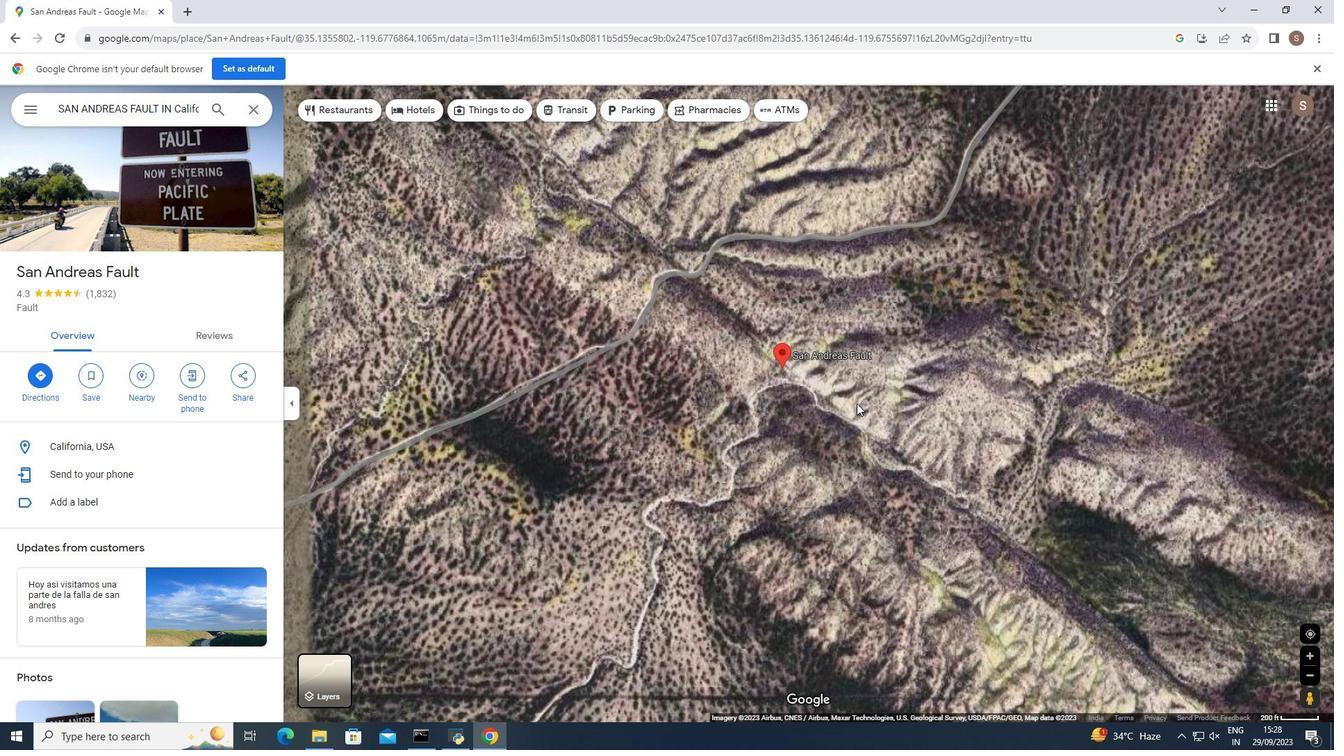 
Action: Mouse scrolled (857, 404) with delta (0, 0)
Screenshot: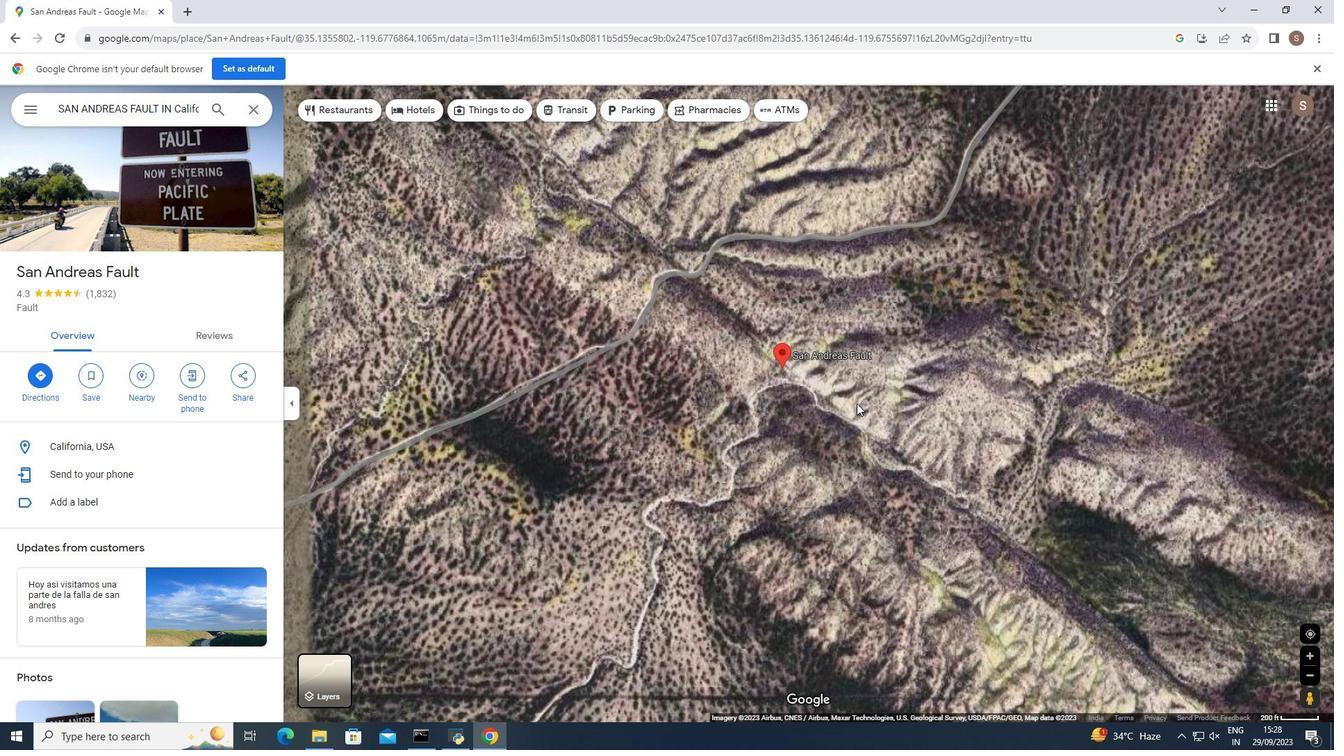 
Action: Mouse moved to (859, 403)
Screenshot: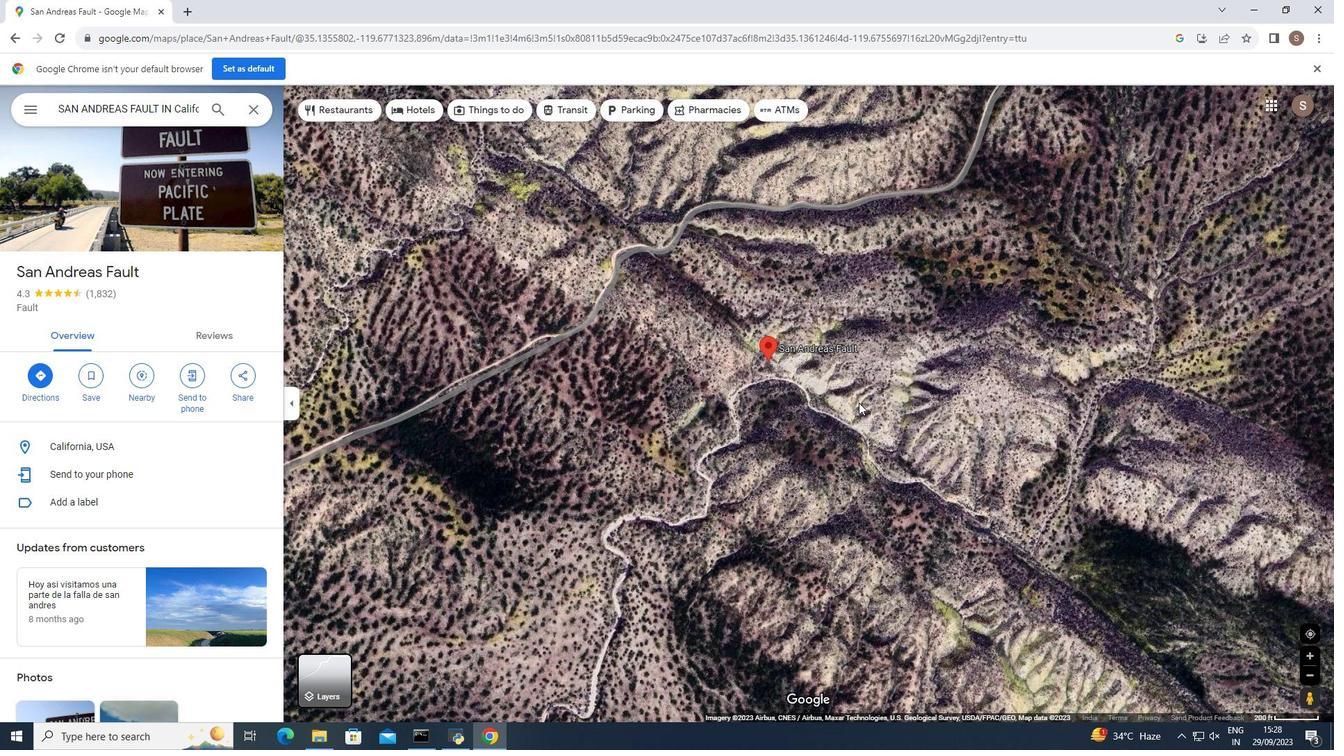 
